 Task: Use the formula "GROWTH" in spreadsheet "Project portfolio".
Action: Mouse moved to (848, 445)
Screenshot: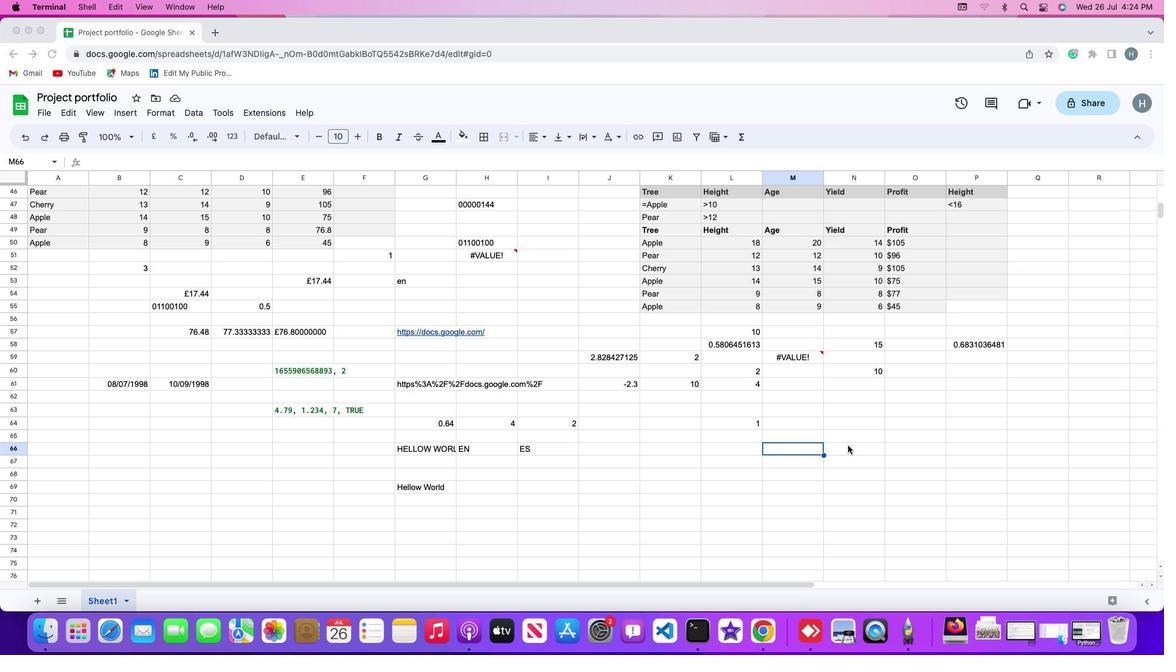 
Action: Mouse pressed left at (848, 445)
Screenshot: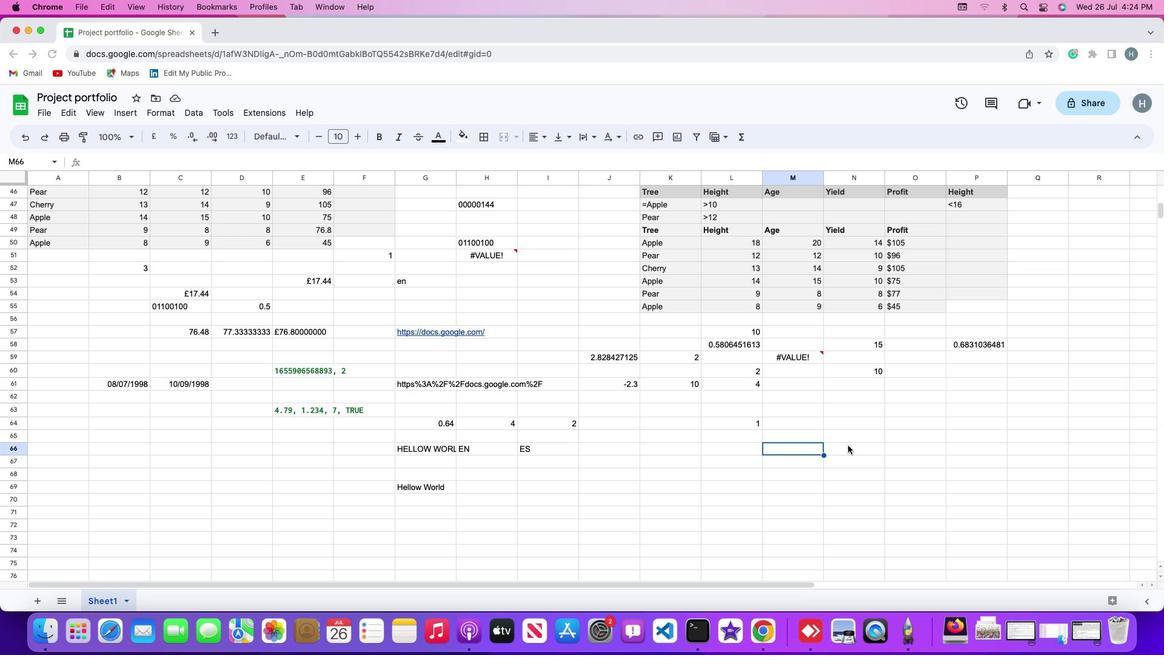 
Action: Mouse moved to (839, 445)
Screenshot: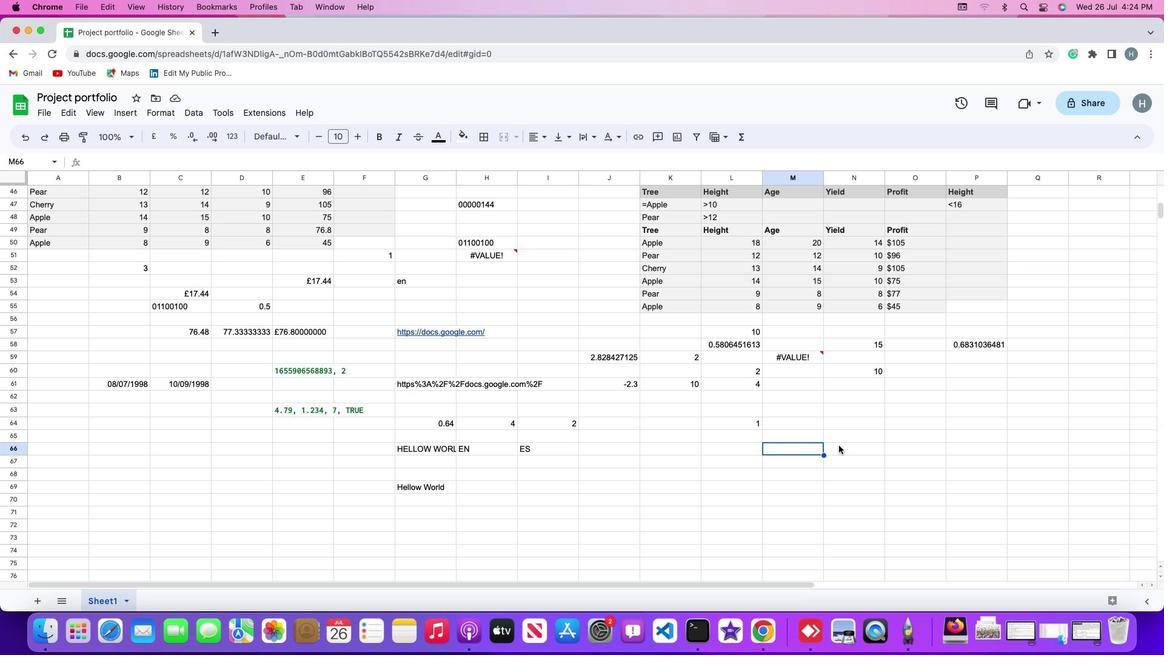 
Action: Mouse pressed left at (839, 445)
Screenshot: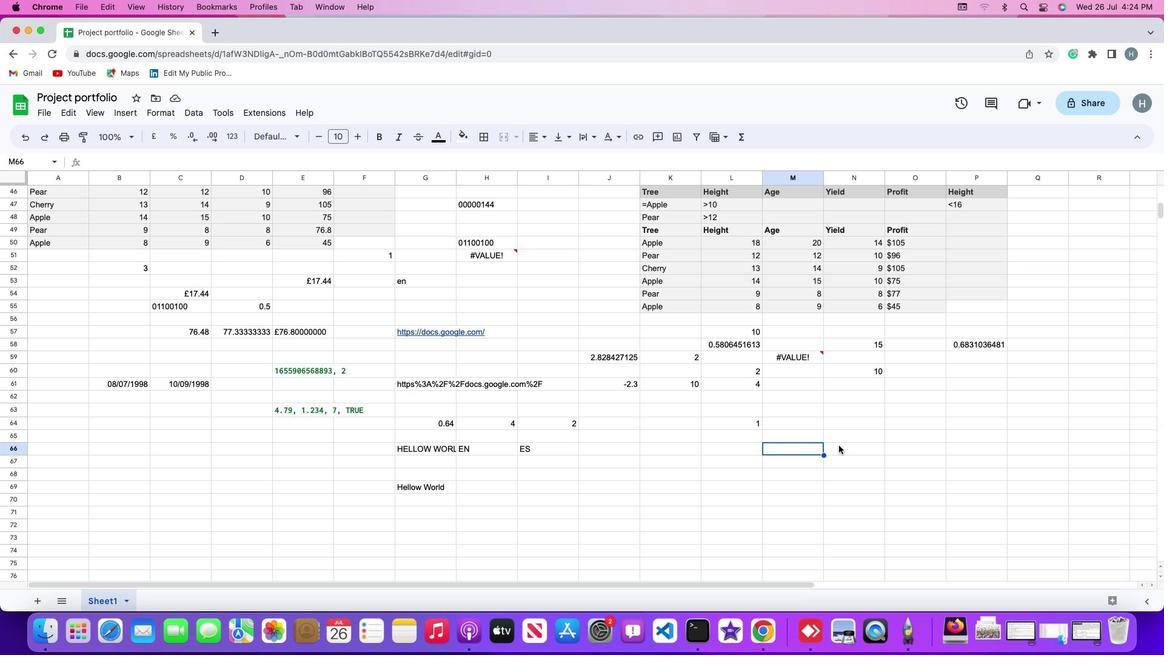 
Action: Mouse moved to (117, 109)
Screenshot: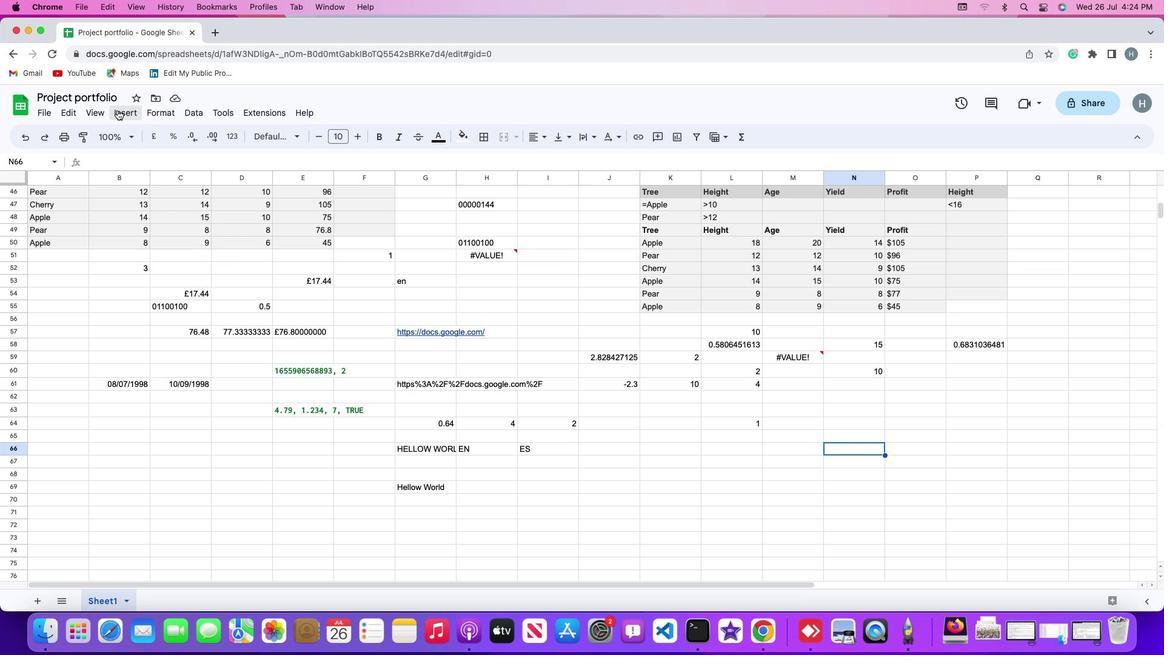 
Action: Mouse pressed left at (117, 109)
Screenshot: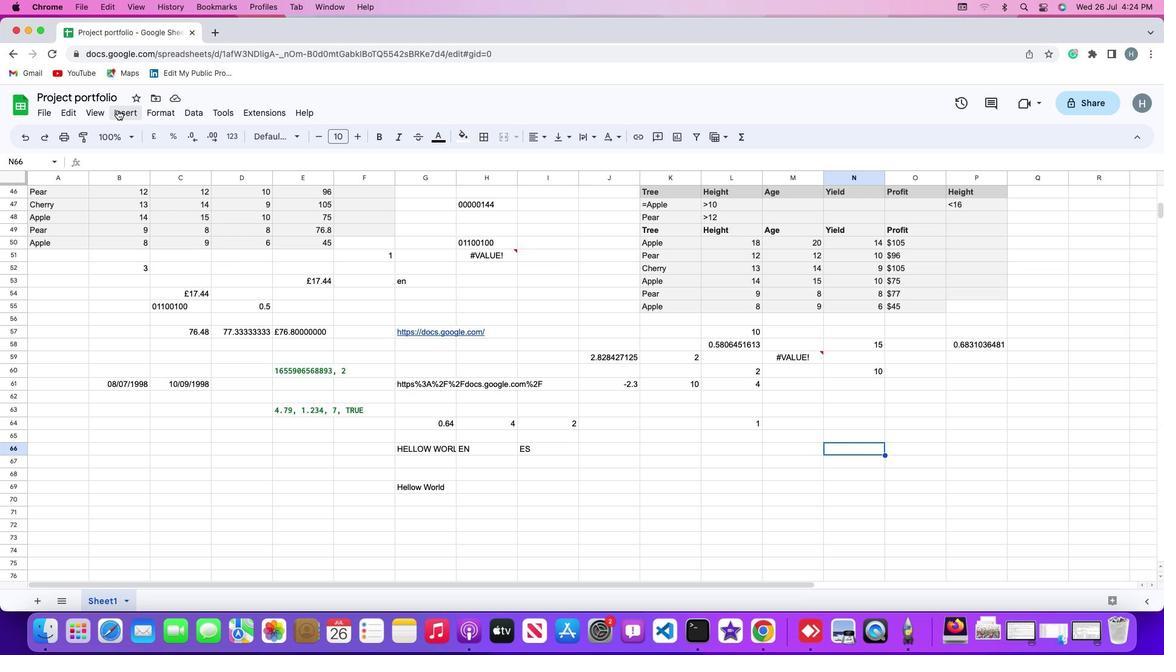 
Action: Mouse moved to (131, 307)
Screenshot: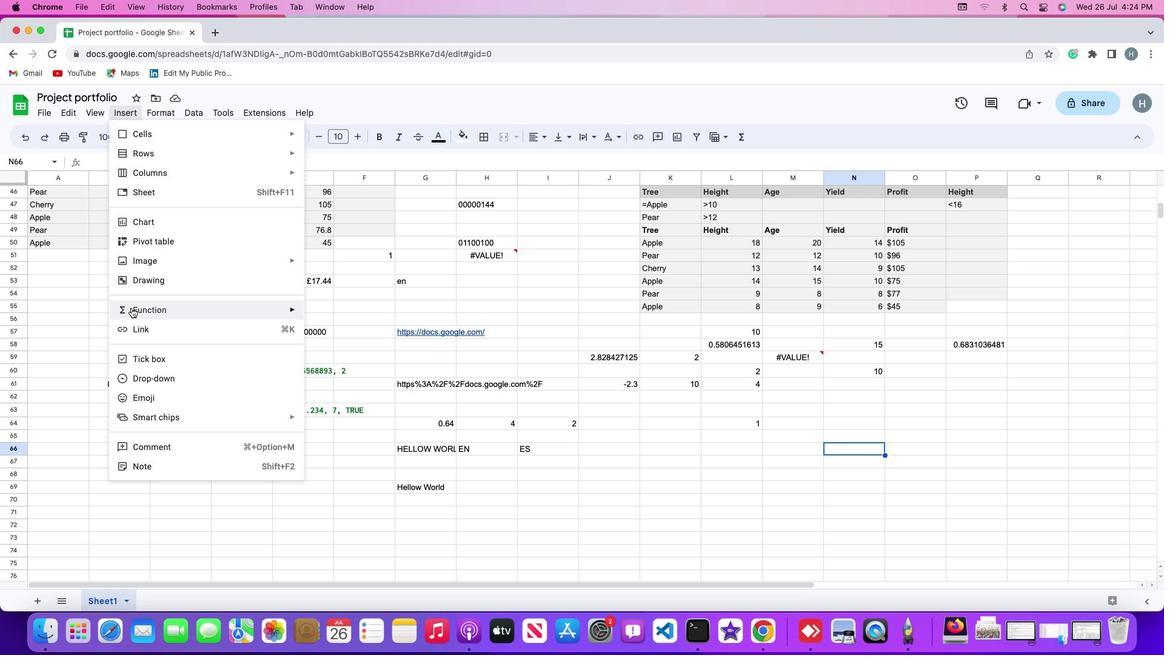 
Action: Mouse pressed left at (131, 307)
Screenshot: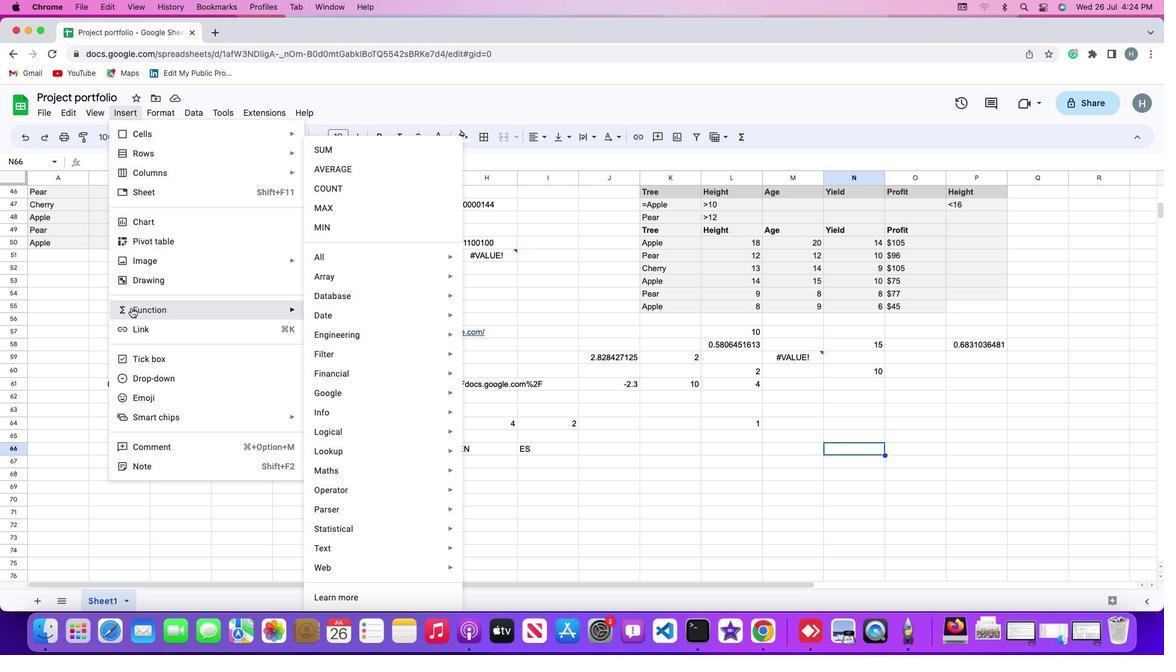 
Action: Mouse moved to (379, 260)
Screenshot: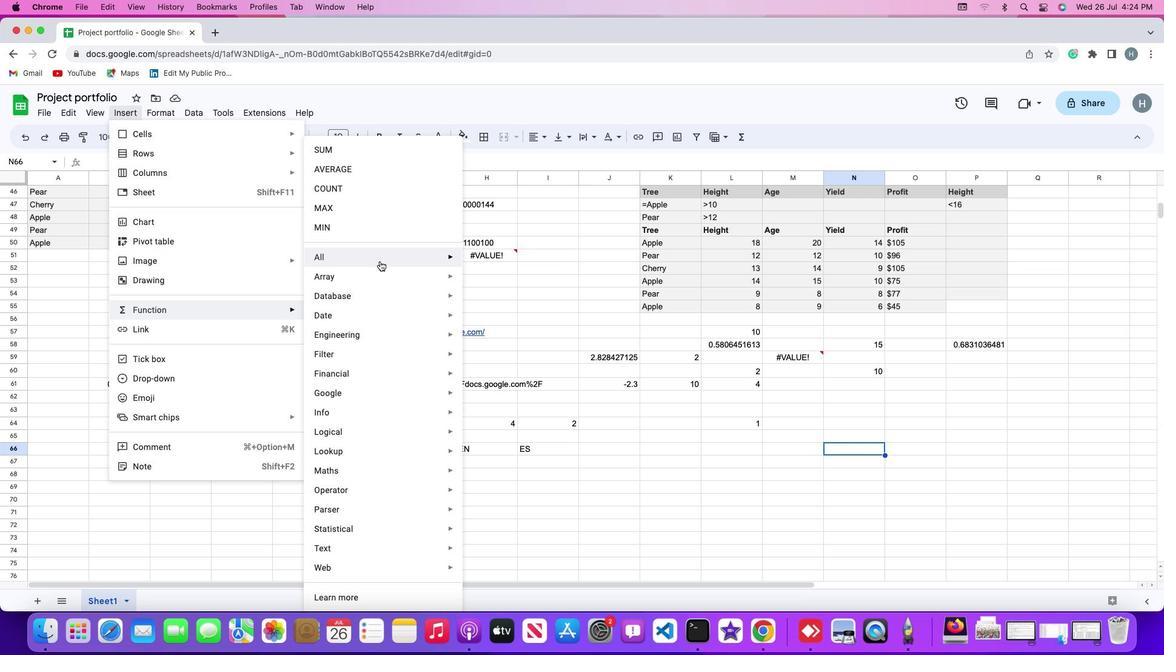 
Action: Mouse pressed left at (379, 260)
Screenshot: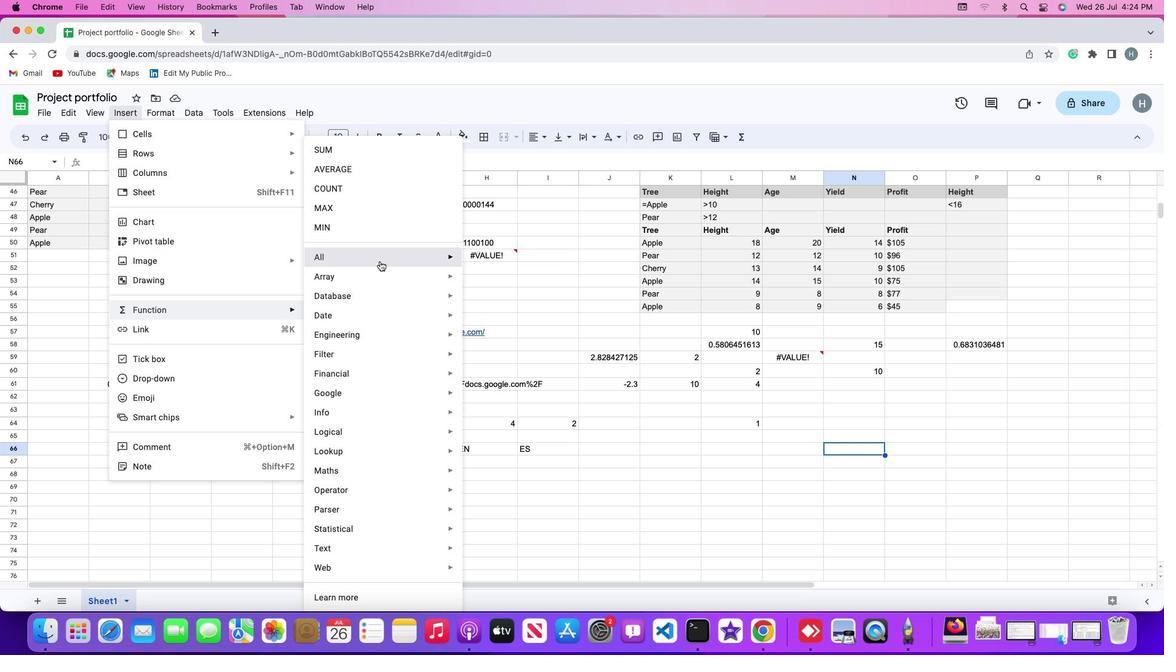 
Action: Mouse moved to (530, 560)
Screenshot: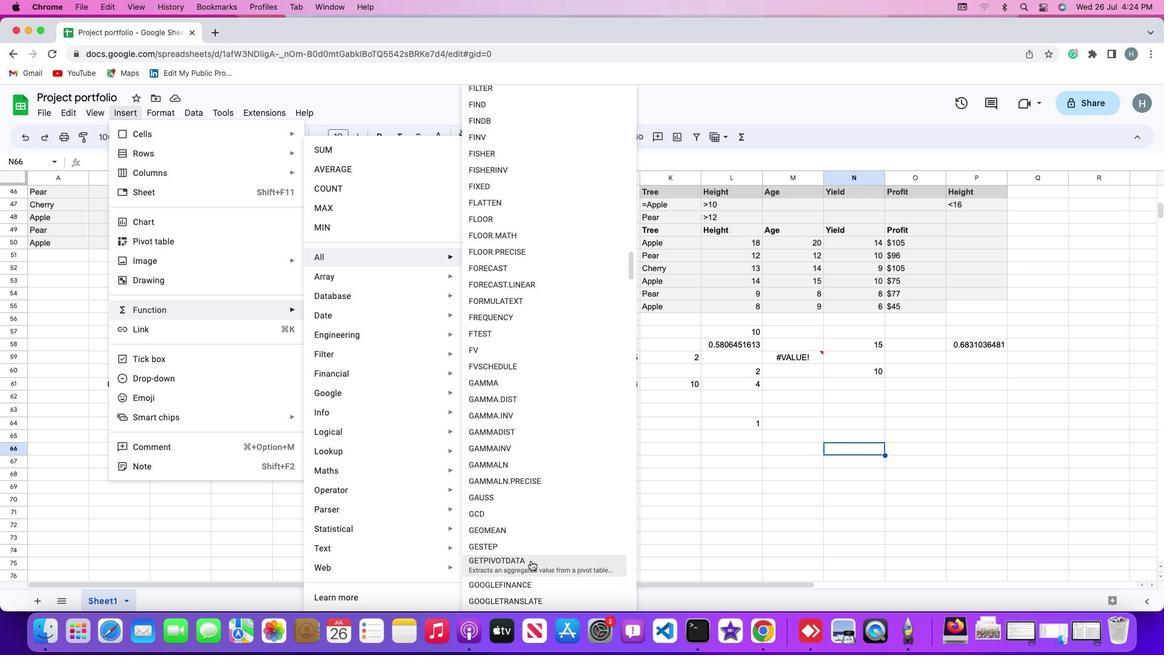 
Action: Mouse scrolled (530, 560) with delta (0, 0)
Screenshot: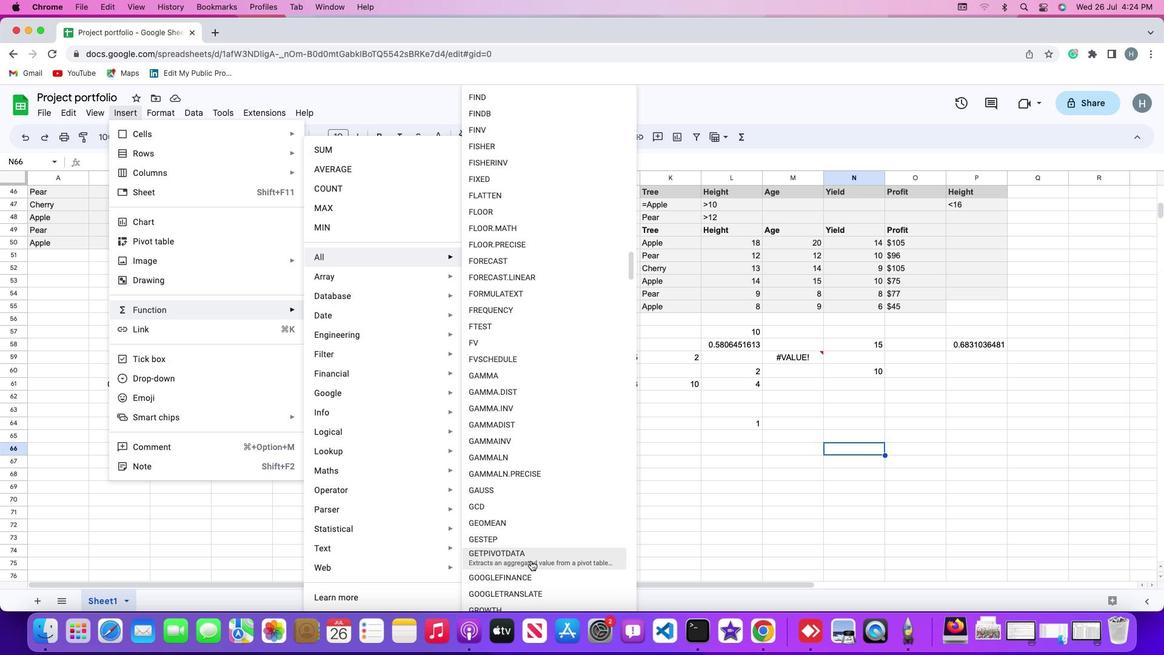 
Action: Mouse scrolled (530, 560) with delta (0, 0)
Screenshot: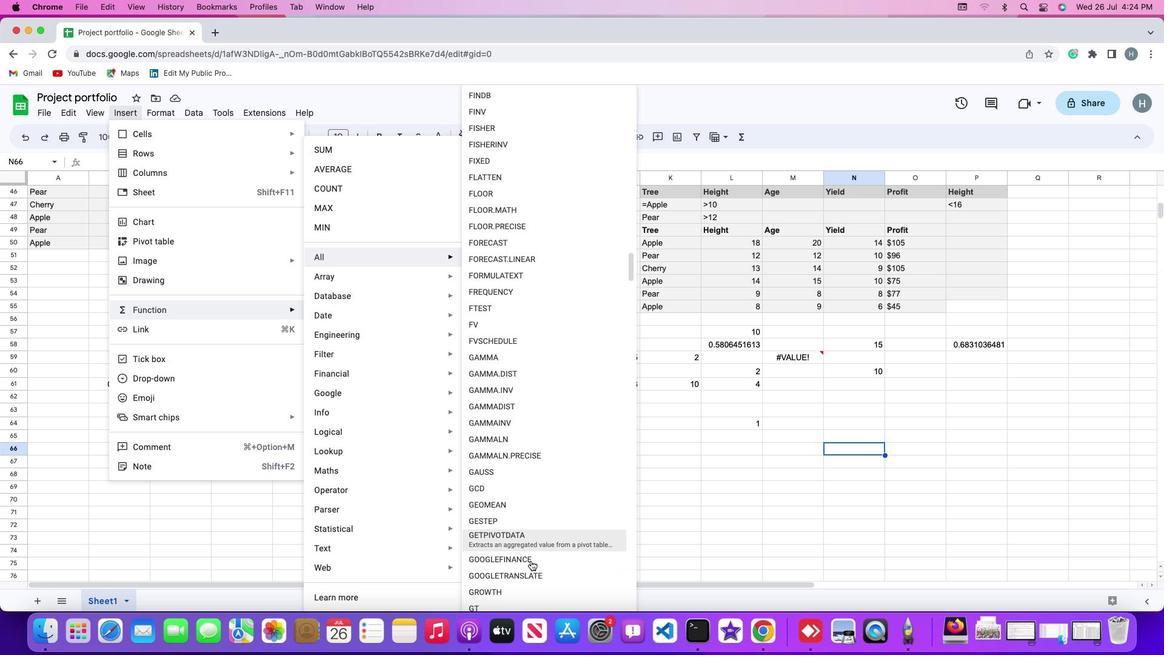
Action: Mouse scrolled (530, 560) with delta (0, -1)
Screenshot: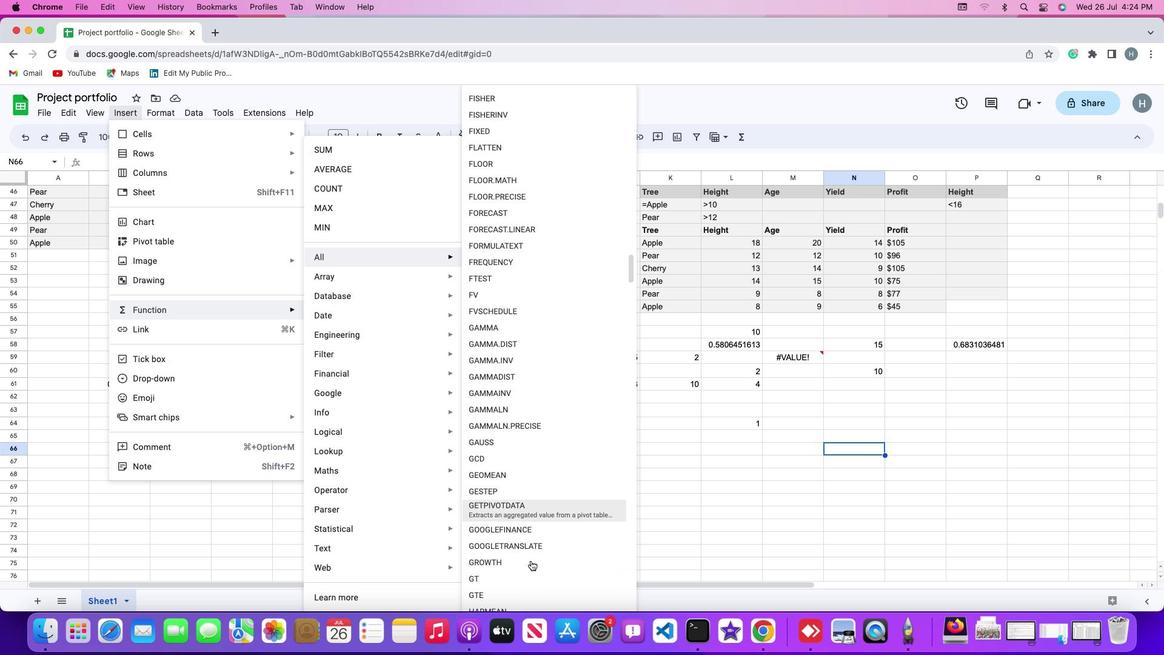 
Action: Mouse scrolled (530, 560) with delta (0, -1)
Screenshot: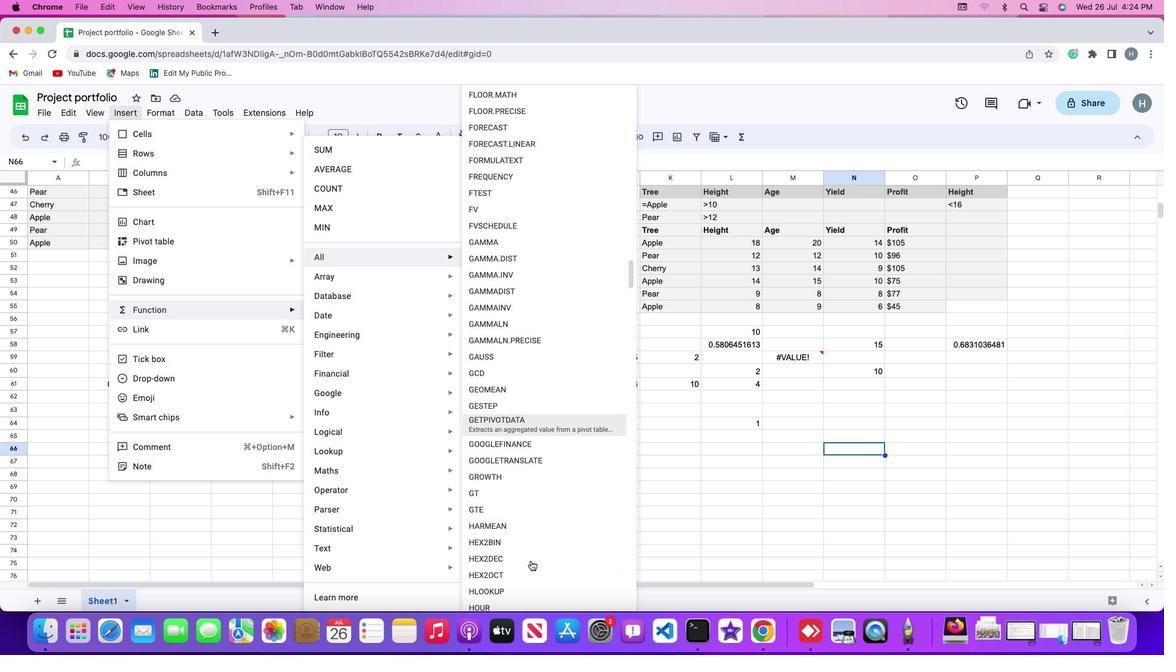 
Action: Mouse moved to (496, 413)
Screenshot: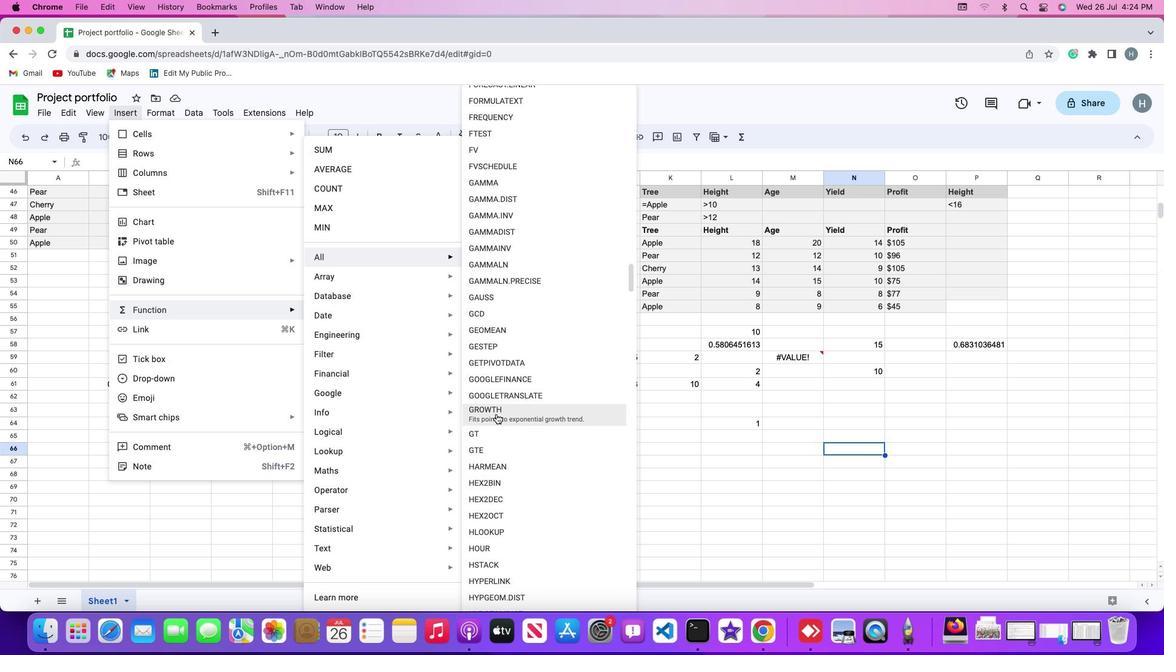 
Action: Mouse pressed left at (496, 413)
Screenshot: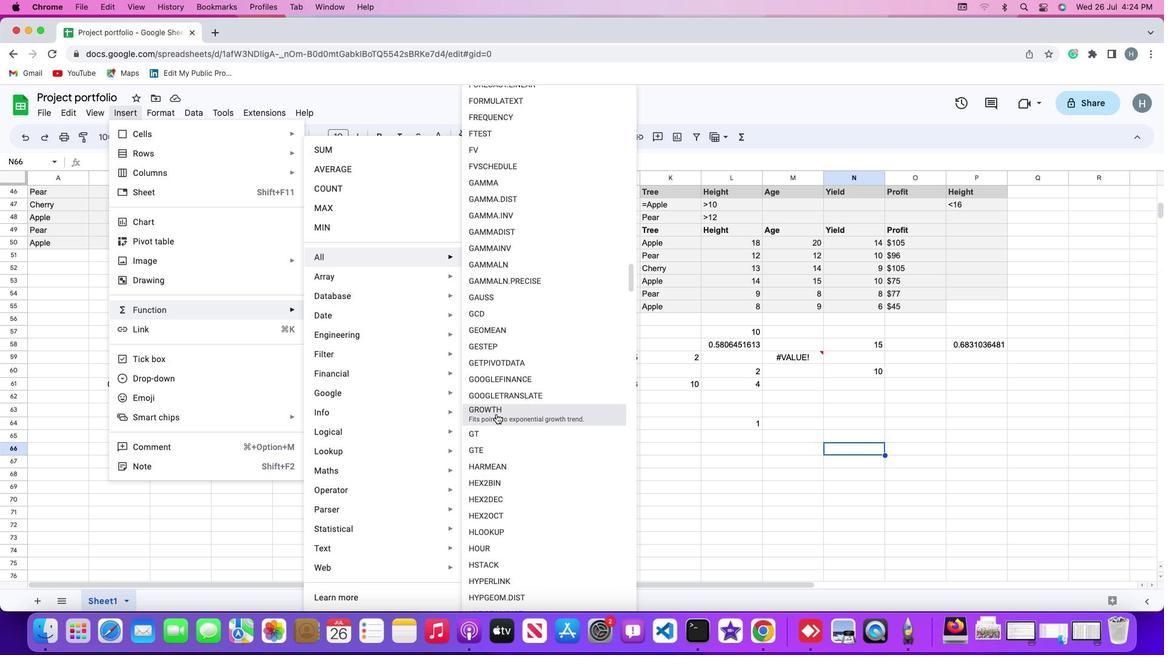 
Action: Mouse moved to (739, 241)
Screenshot: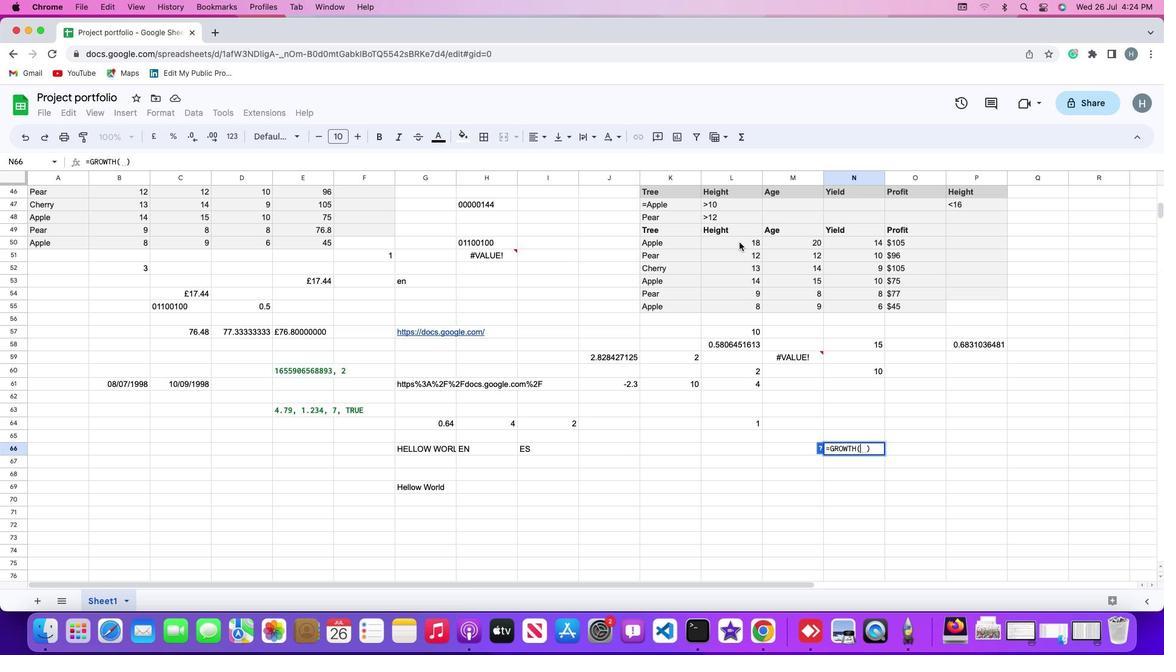
Action: Mouse pressed left at (739, 241)
Screenshot: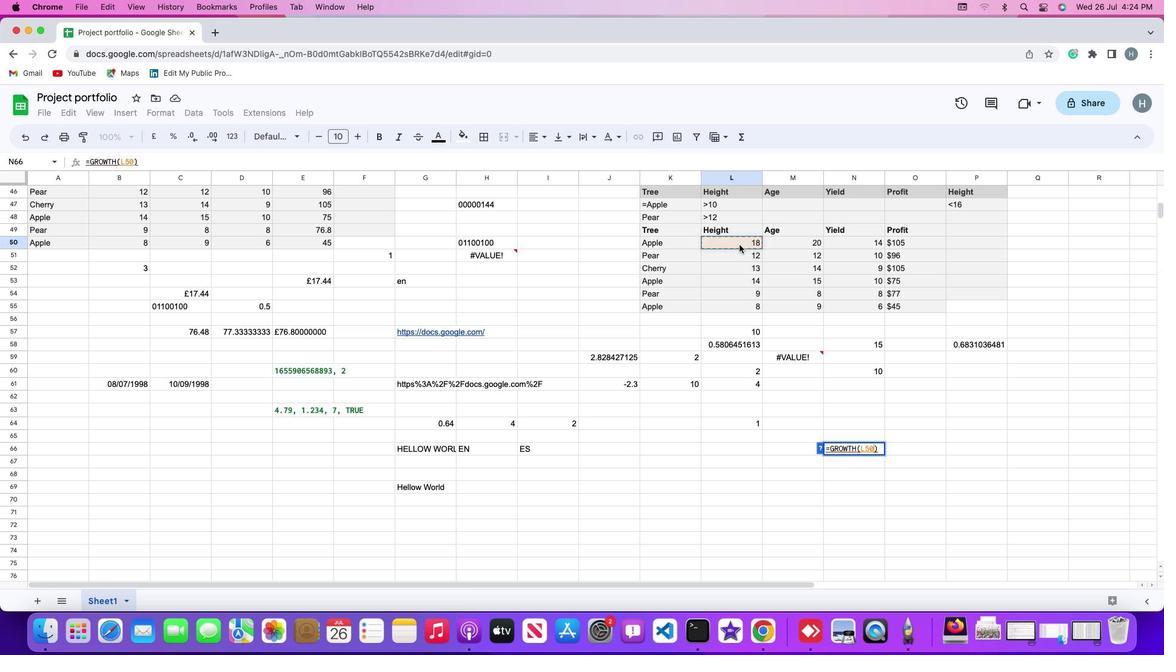 
Action: Mouse moved to (741, 307)
Screenshot: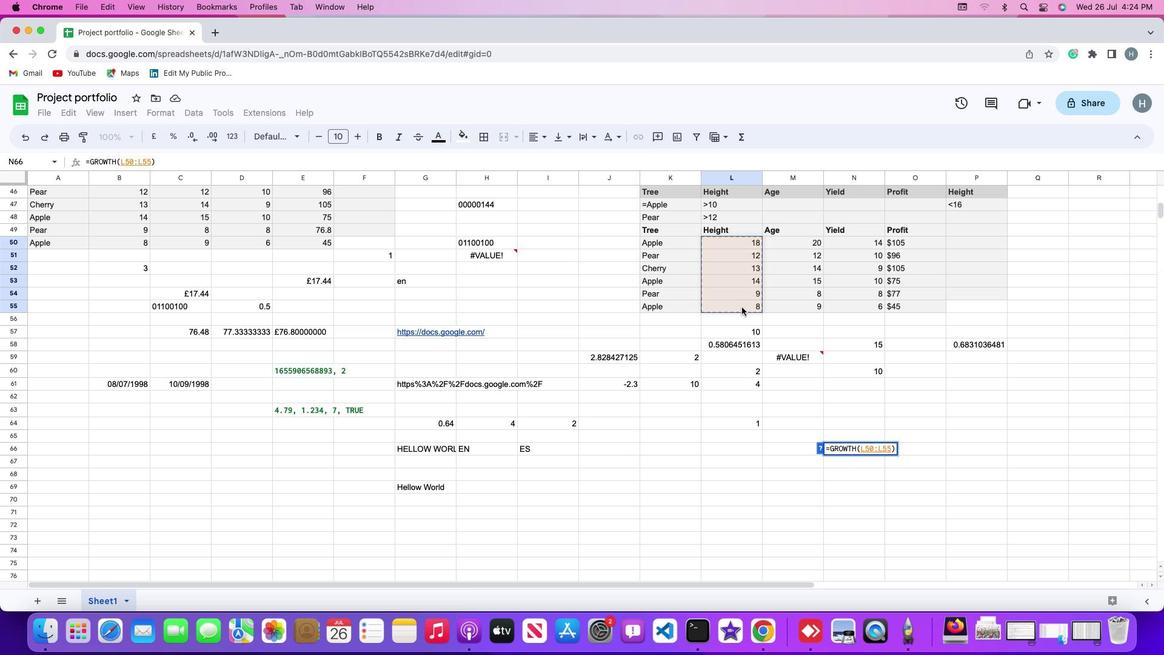 
Action: Key pressed ','
Screenshot: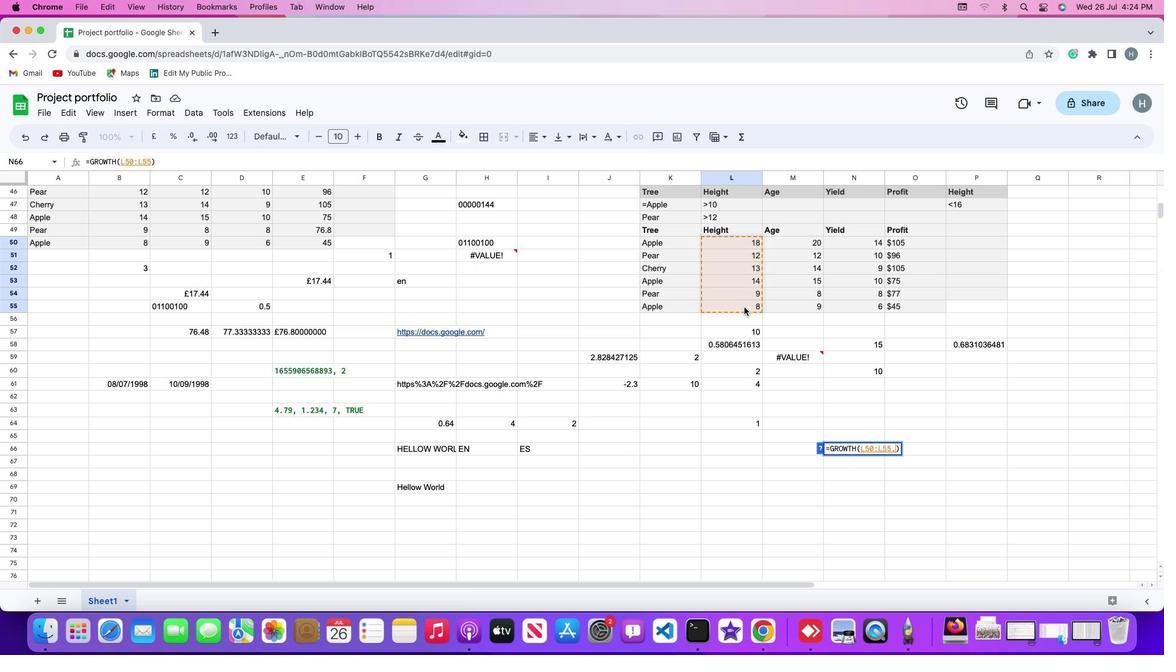 
Action: Mouse moved to (789, 242)
Screenshot: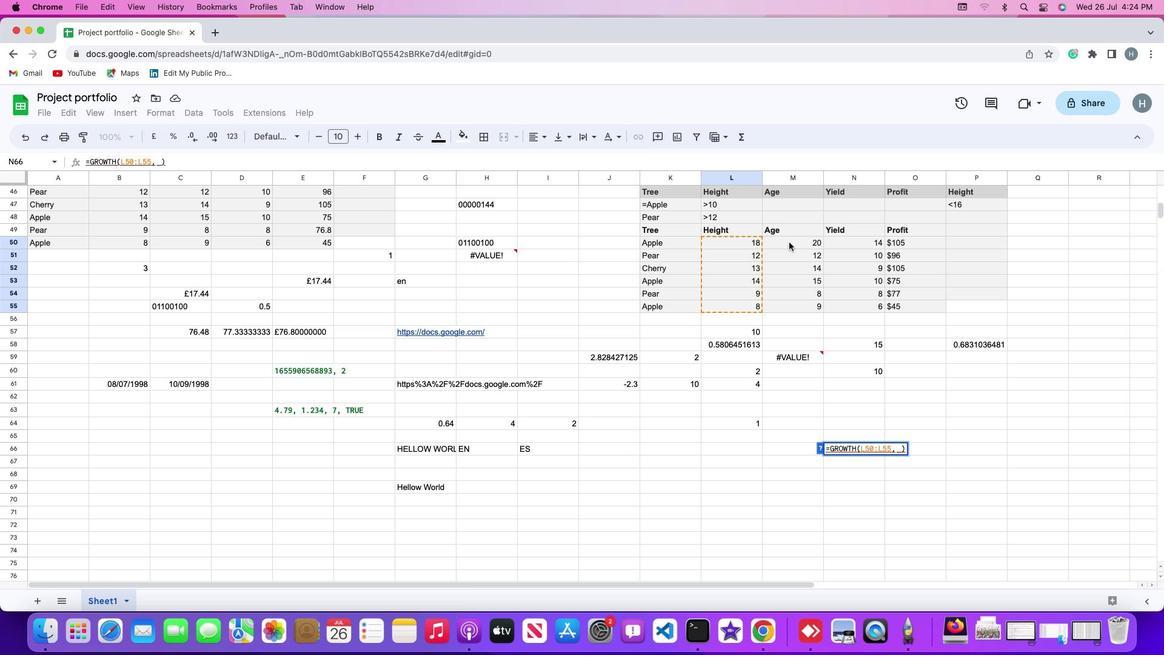 
Action: Mouse pressed left at (789, 242)
Screenshot: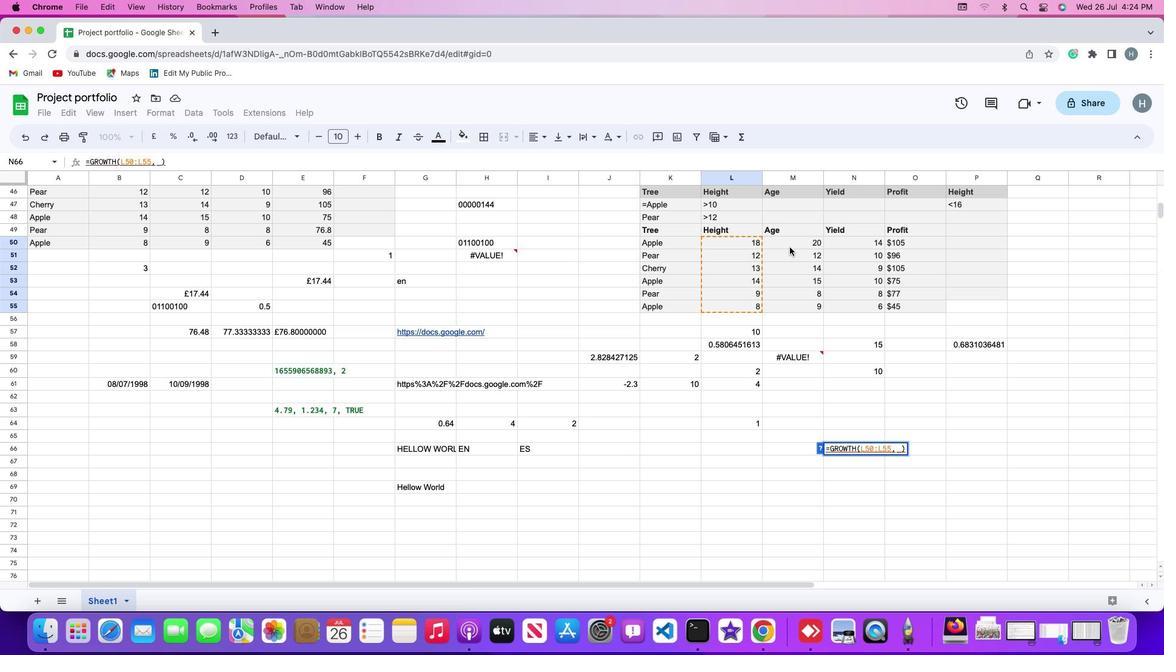 
Action: Mouse moved to (796, 303)
Screenshot: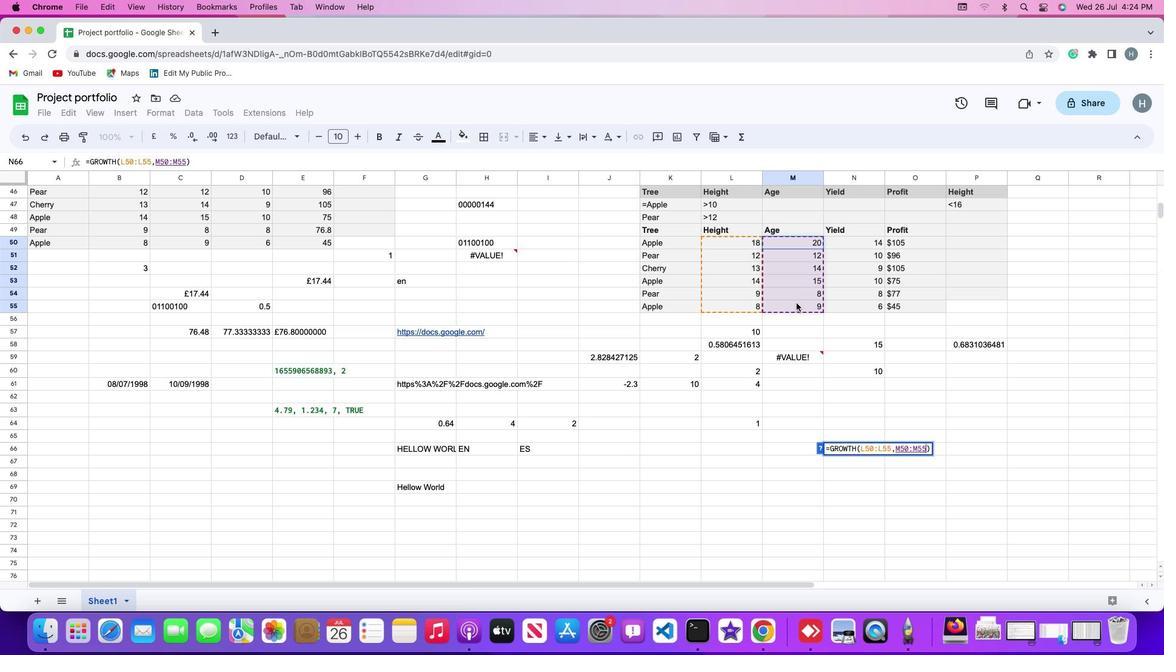
Action: Key pressed ','
Screenshot: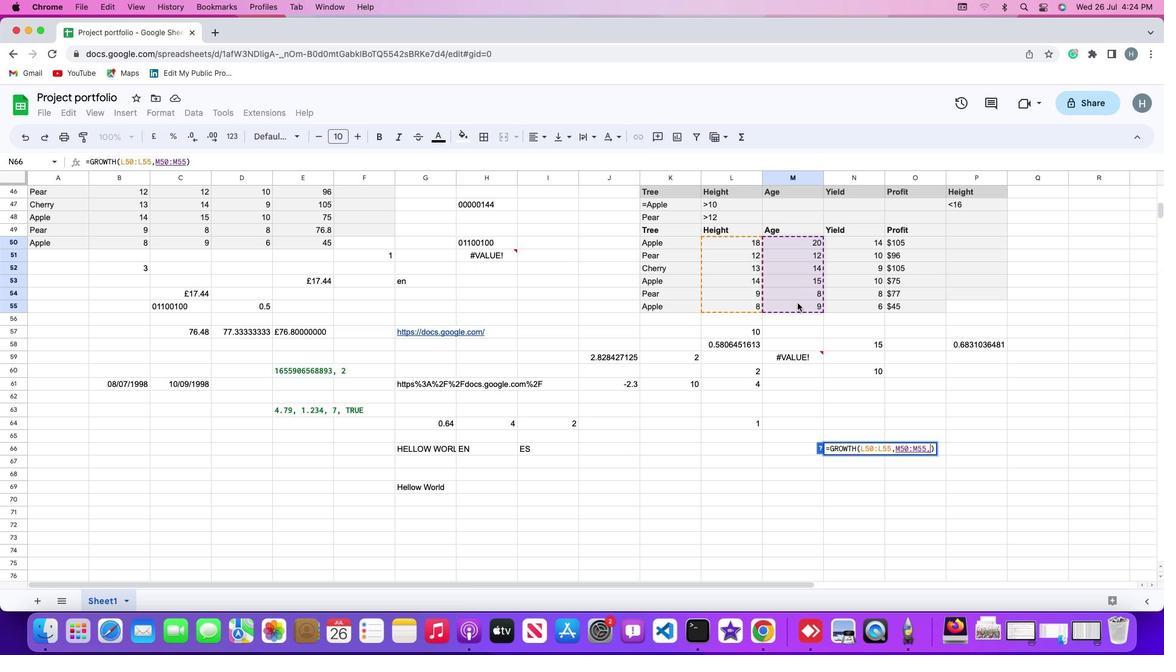 
Action: Mouse moved to (854, 242)
Screenshot: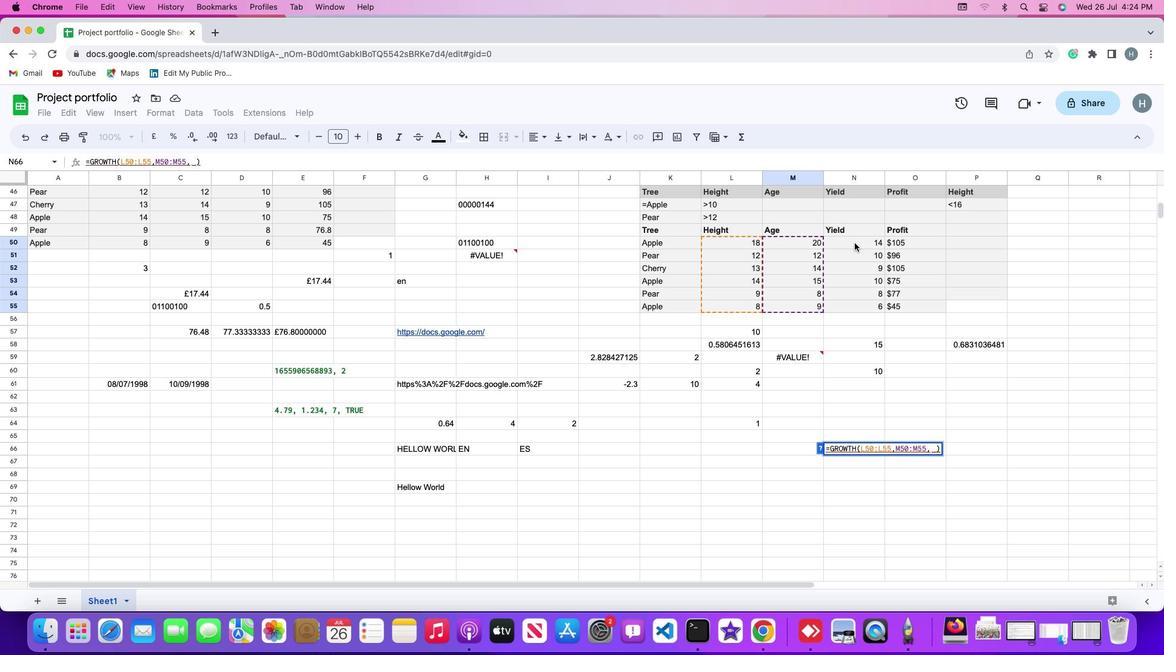 
Action: Mouse pressed left at (854, 242)
Screenshot: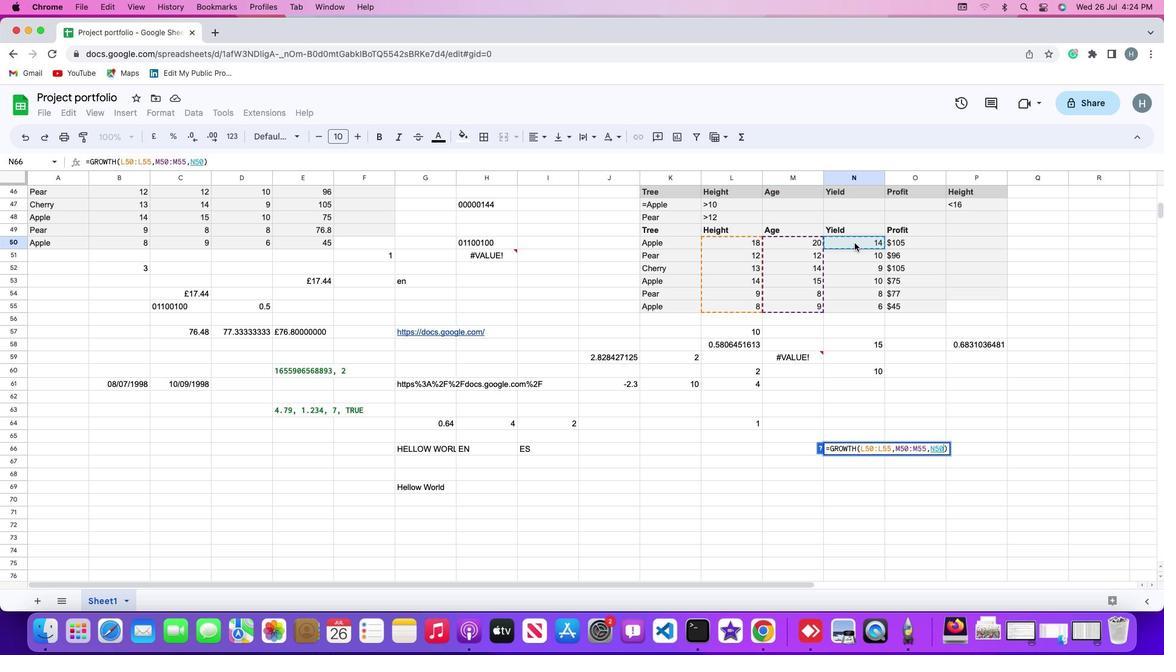 
Action: Mouse moved to (857, 303)
Screenshot: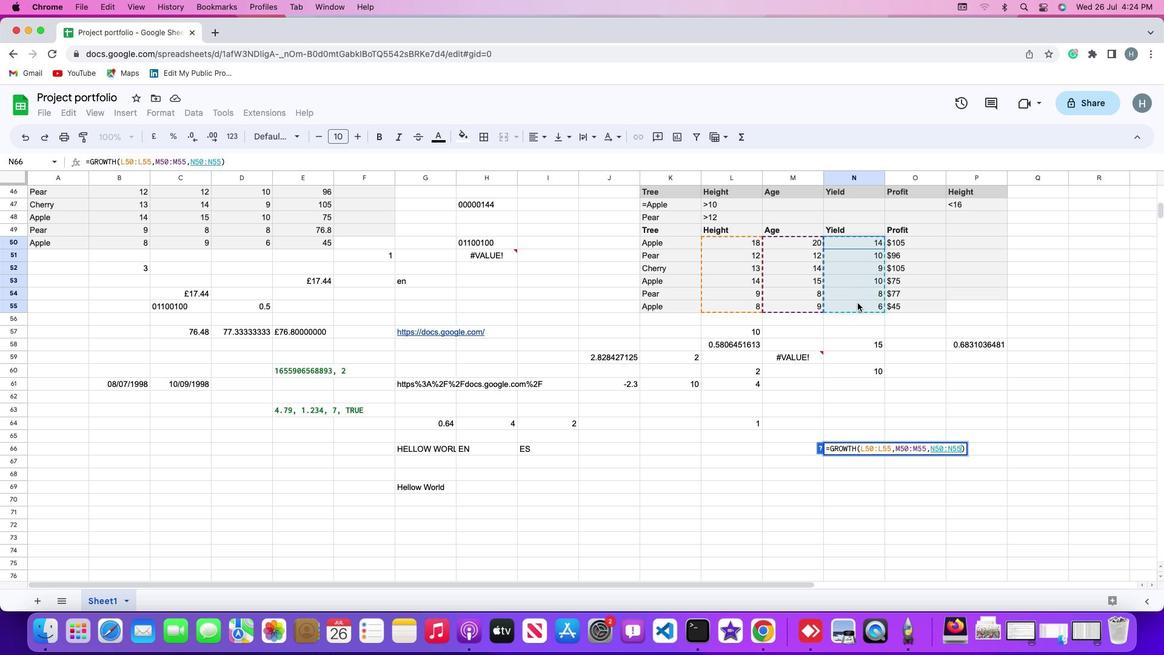 
Action: Key pressed ',''T''R''U''E'Key.enter
Screenshot: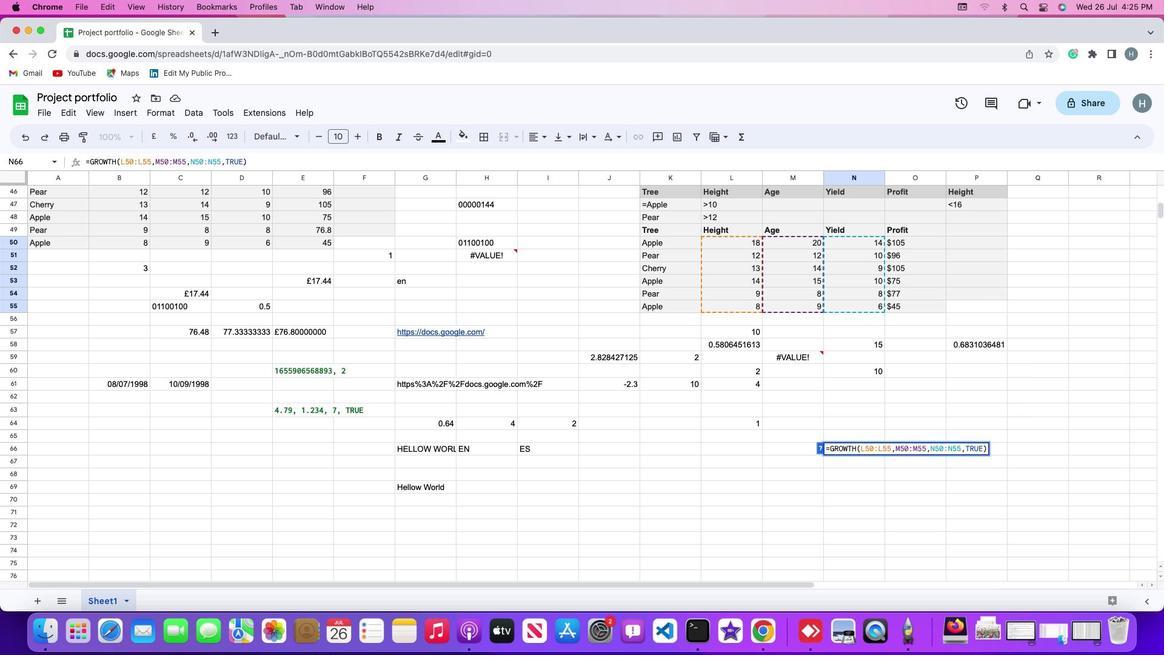 
